 Task: For heading Arial Rounded MT Bold with Underline.  font size for heading26,  'Change the font style of data to'Browallia New.  and font size to 18,  Change the alignment of both headline & data to Align middle & Align Text left.  In the sheet  Financial Worksheet File
Action: Mouse moved to (90, 97)
Screenshot: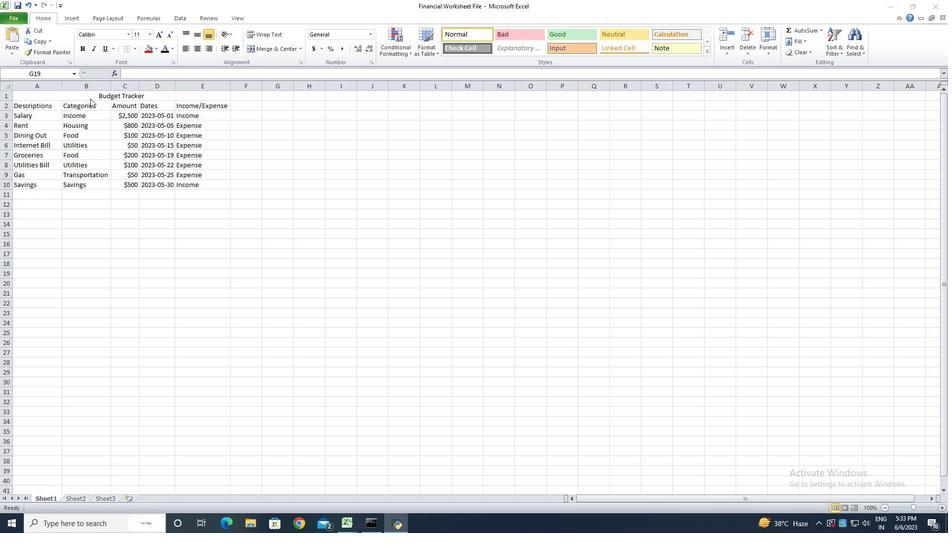
Action: Mouse pressed left at (90, 97)
Screenshot: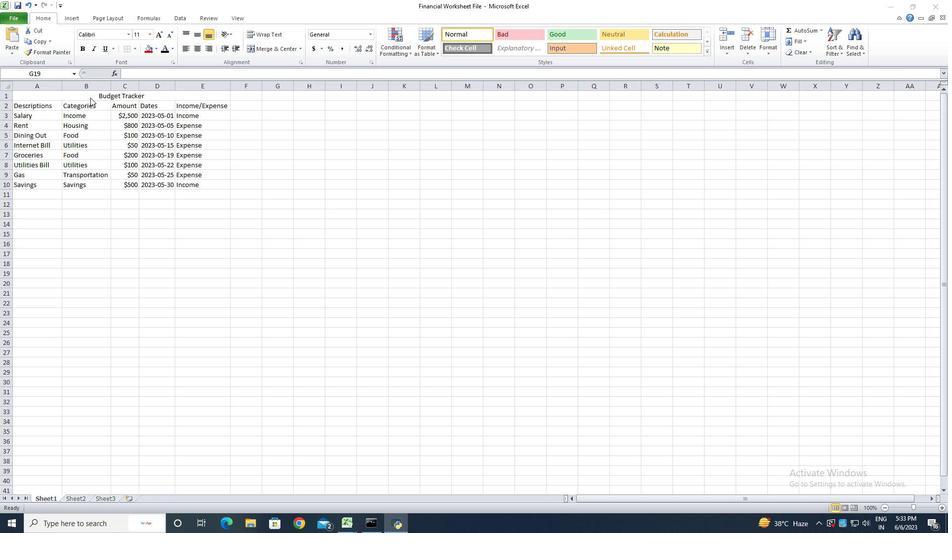 
Action: Mouse pressed left at (90, 97)
Screenshot: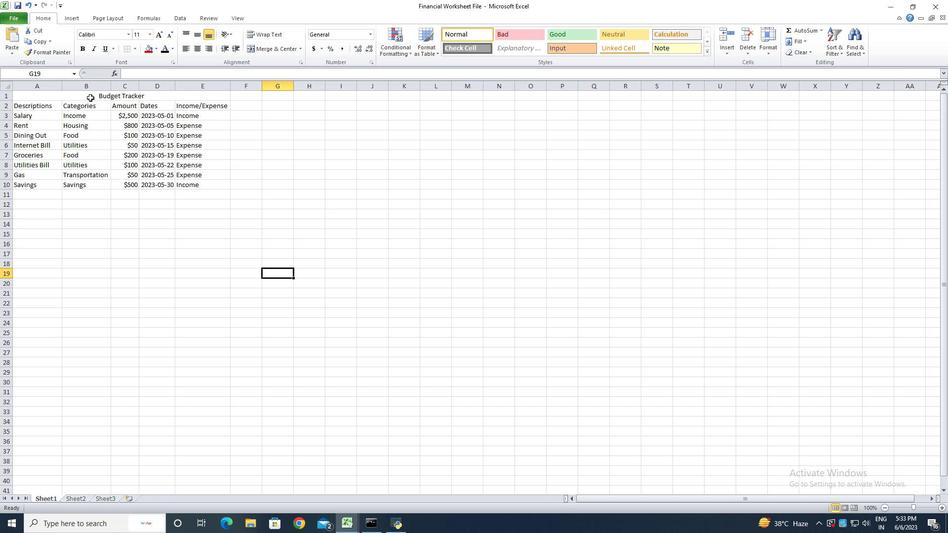 
Action: Mouse pressed left at (90, 97)
Screenshot: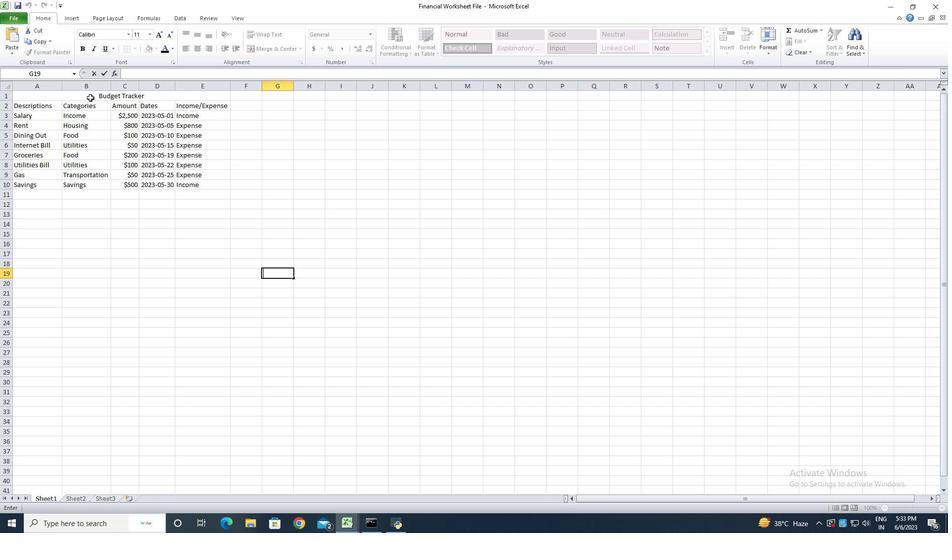
Action: Mouse moved to (127, 36)
Screenshot: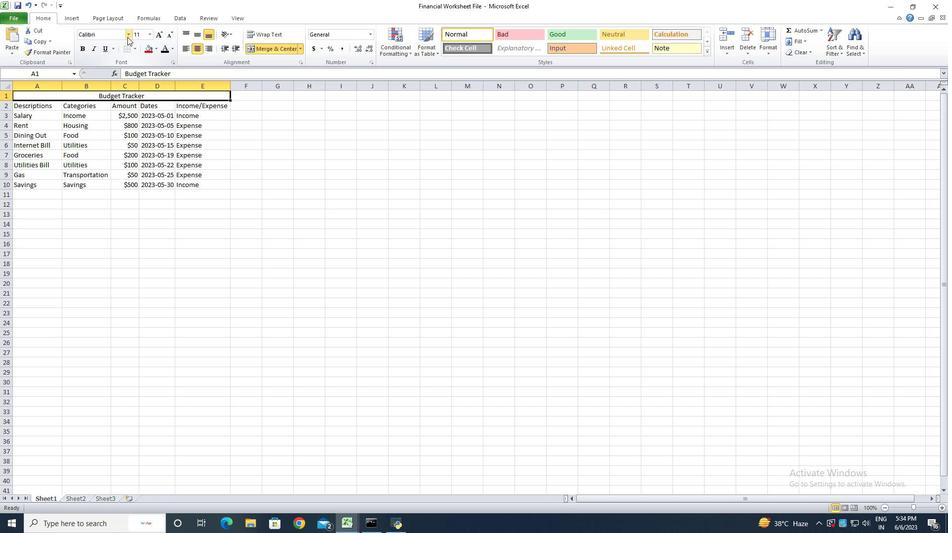 
Action: Mouse pressed left at (127, 36)
Screenshot: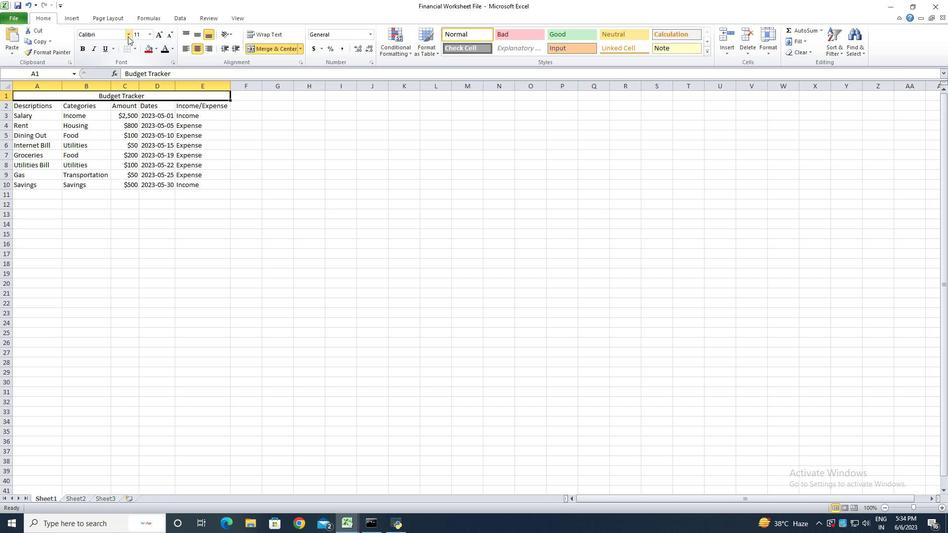 
Action: Mouse moved to (133, 149)
Screenshot: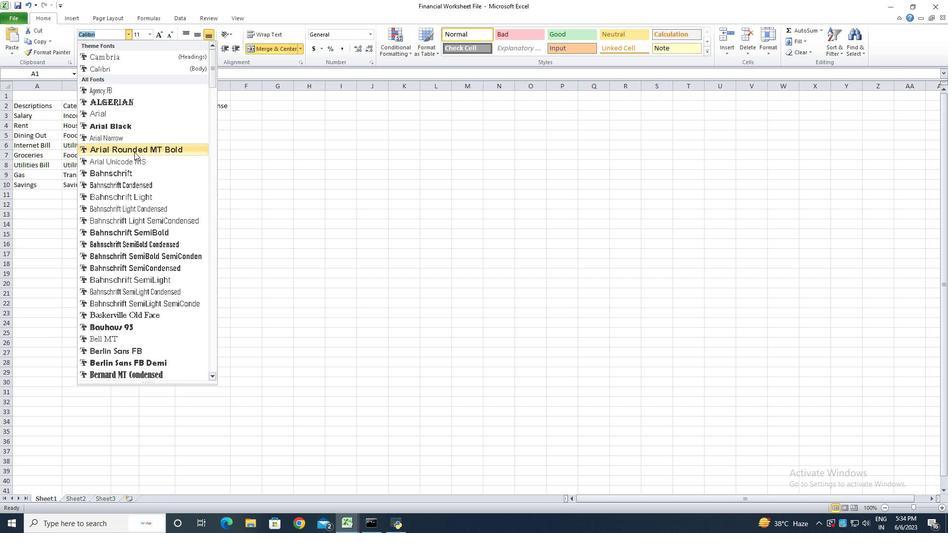 
Action: Mouse pressed left at (133, 149)
Screenshot: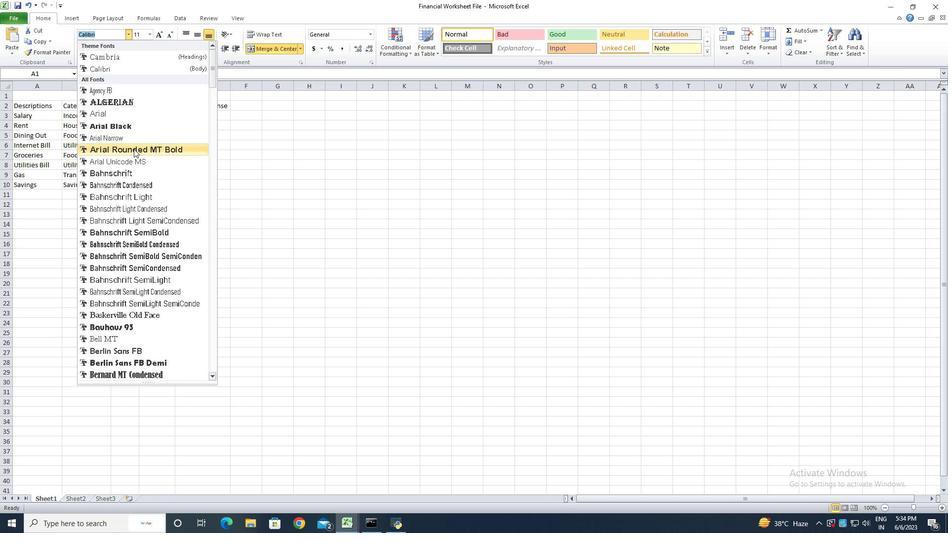
Action: Mouse moved to (104, 52)
Screenshot: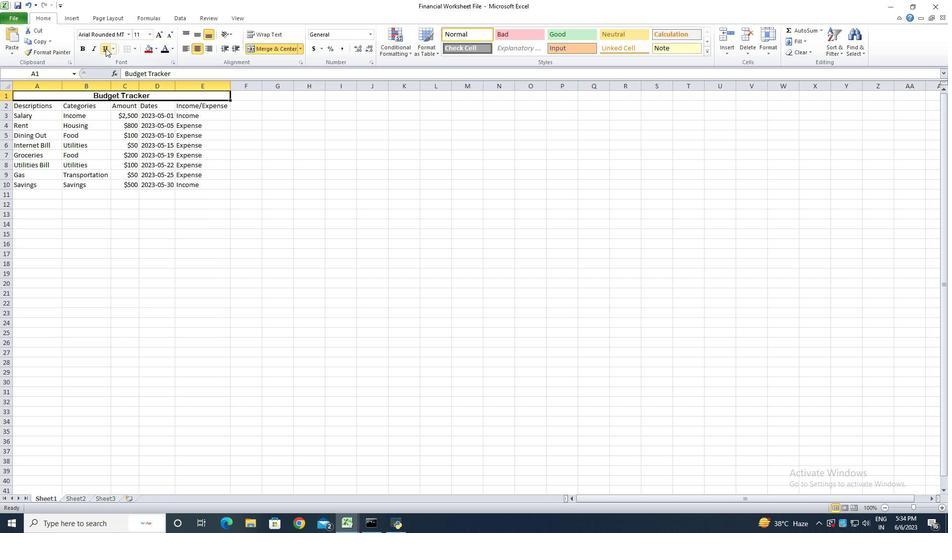 
Action: Mouse pressed left at (104, 52)
Screenshot: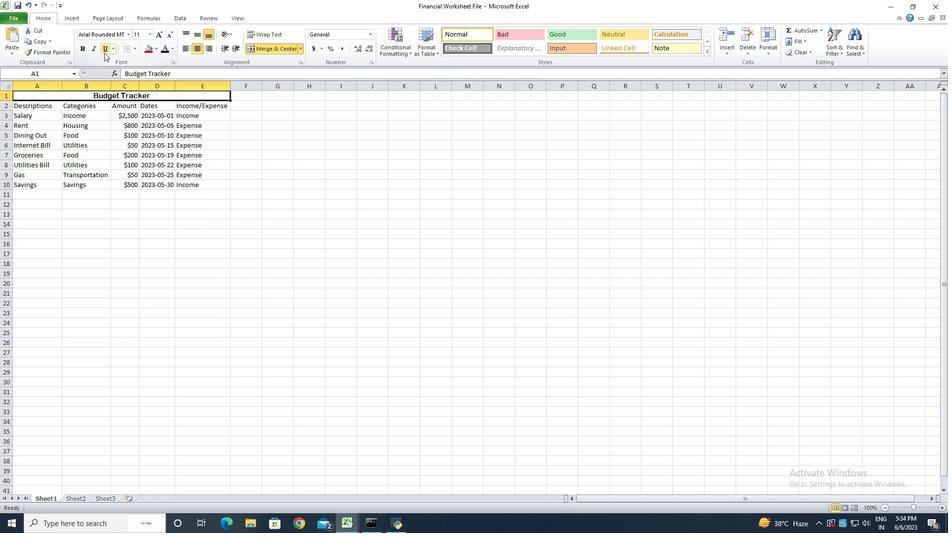 
Action: Mouse moved to (162, 31)
Screenshot: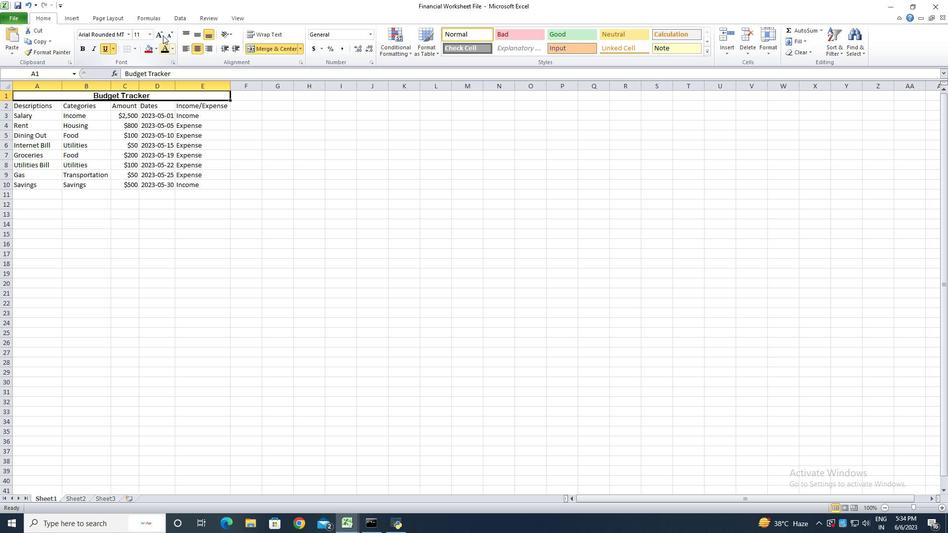 
Action: Mouse pressed left at (162, 31)
Screenshot: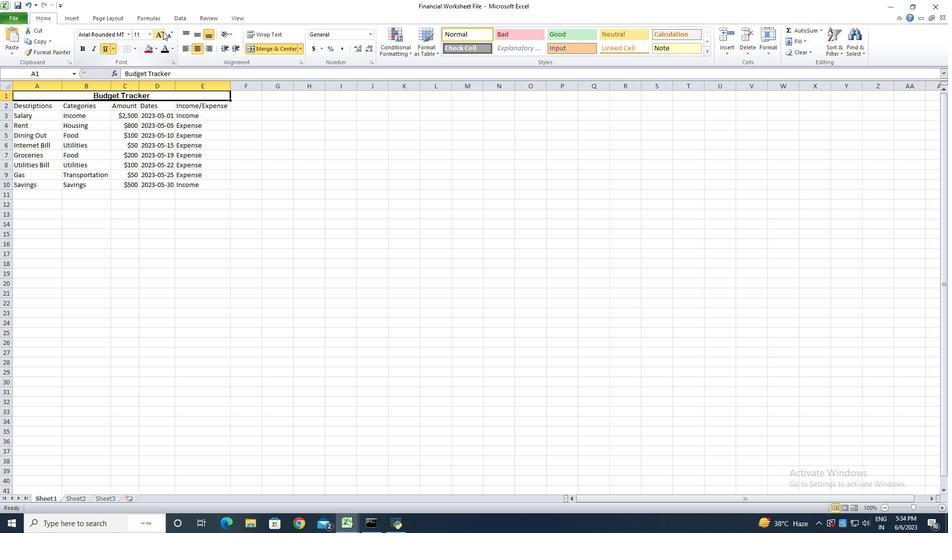 
Action: Mouse pressed left at (162, 31)
Screenshot: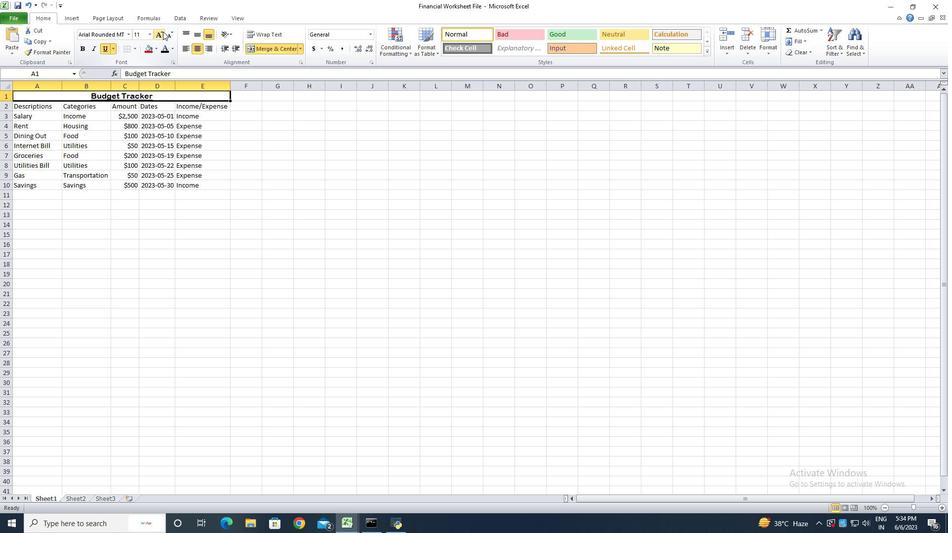 
Action: Mouse pressed left at (162, 31)
Screenshot: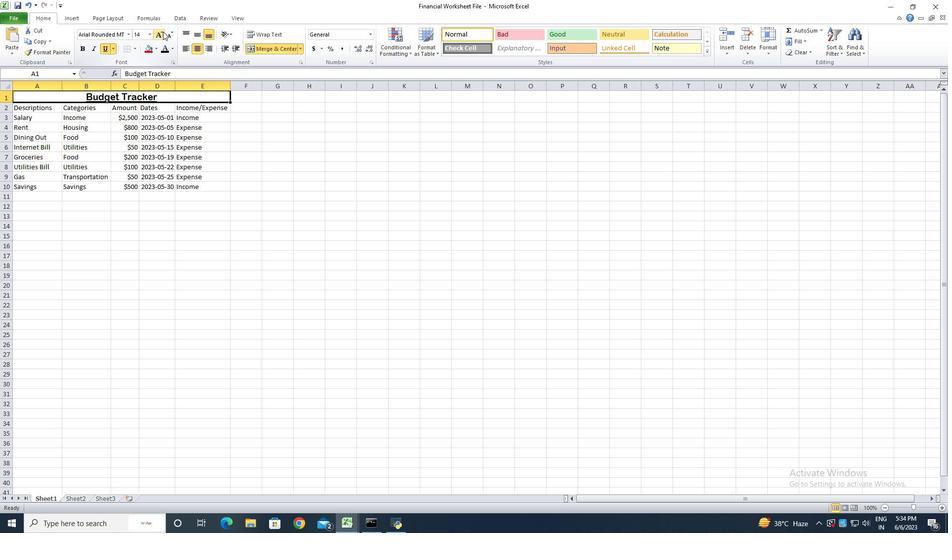 
Action: Mouse pressed left at (162, 31)
Screenshot: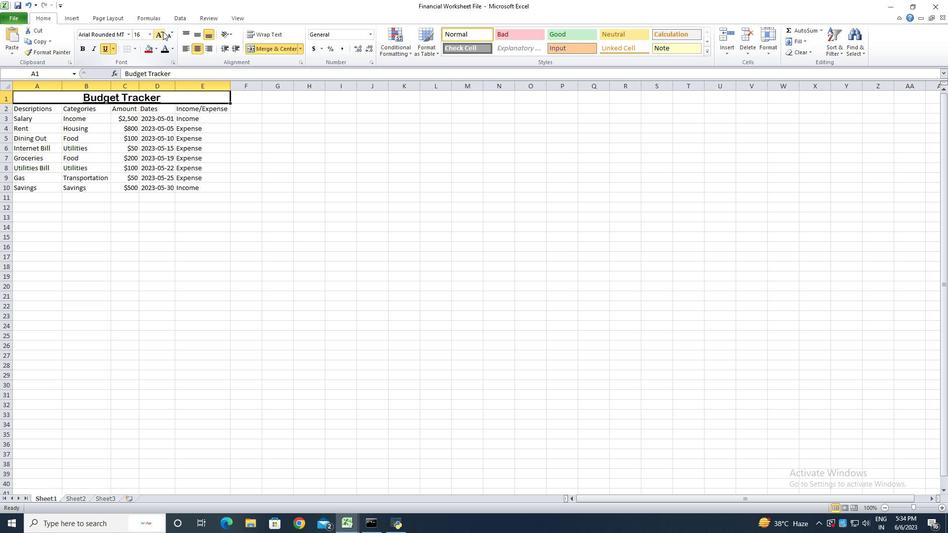 
Action: Mouse pressed left at (162, 31)
Screenshot: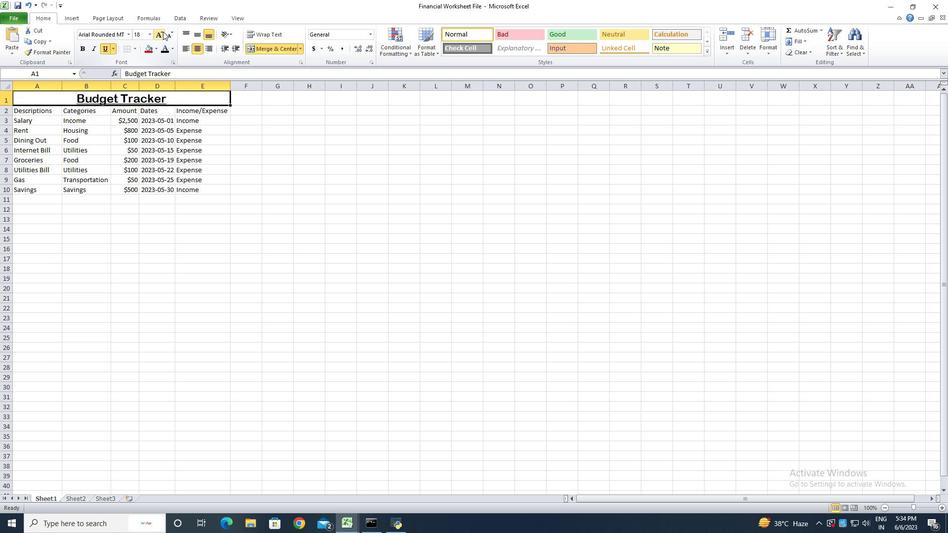 
Action: Mouse pressed left at (162, 31)
Screenshot: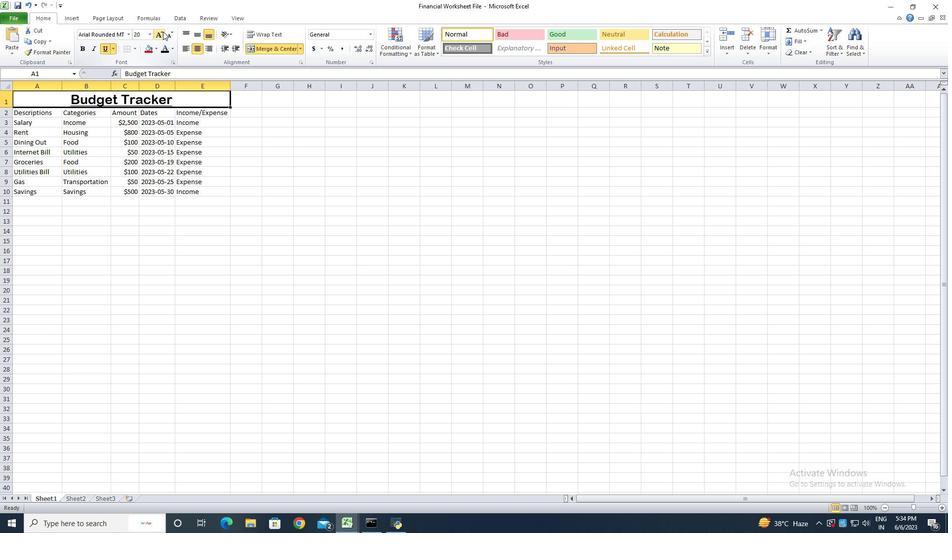 
Action: Mouse pressed left at (162, 31)
Screenshot: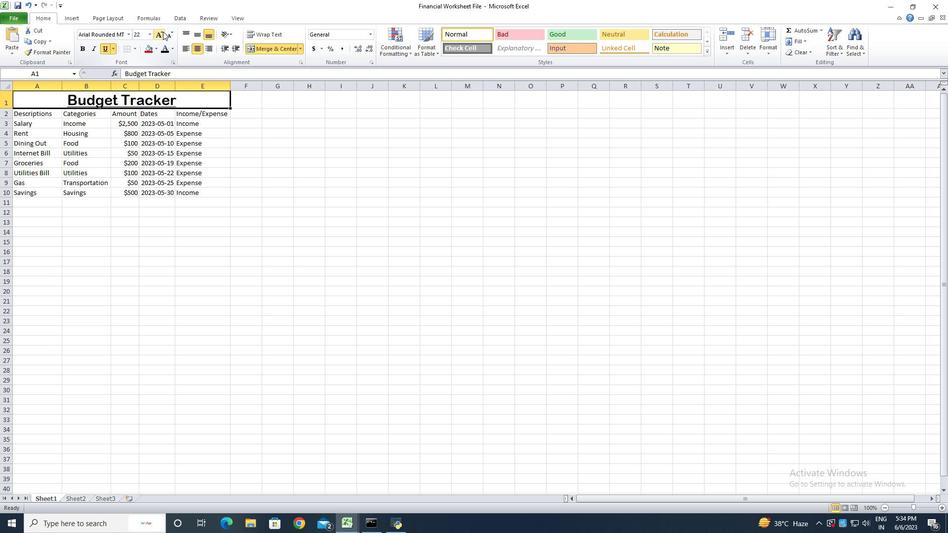 
Action: Mouse pressed left at (162, 31)
Screenshot: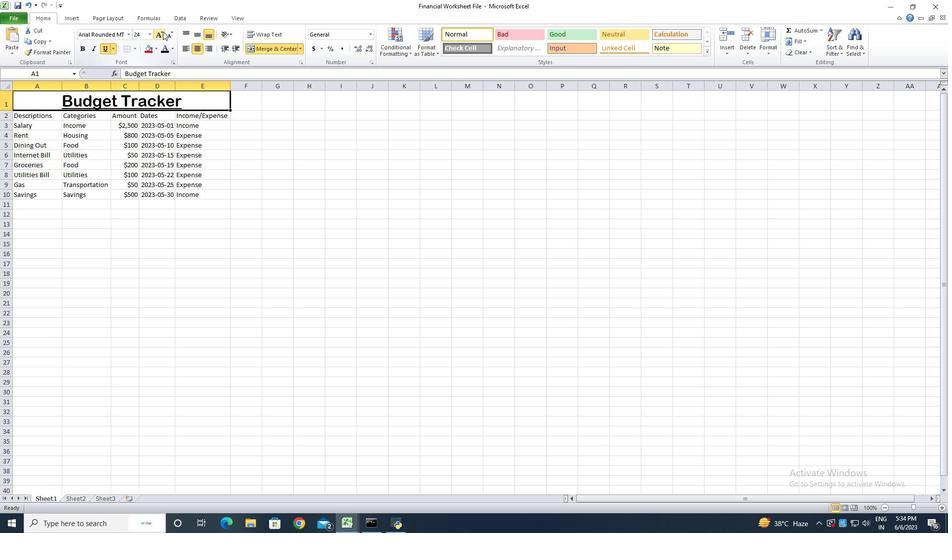 
Action: Mouse moved to (39, 119)
Screenshot: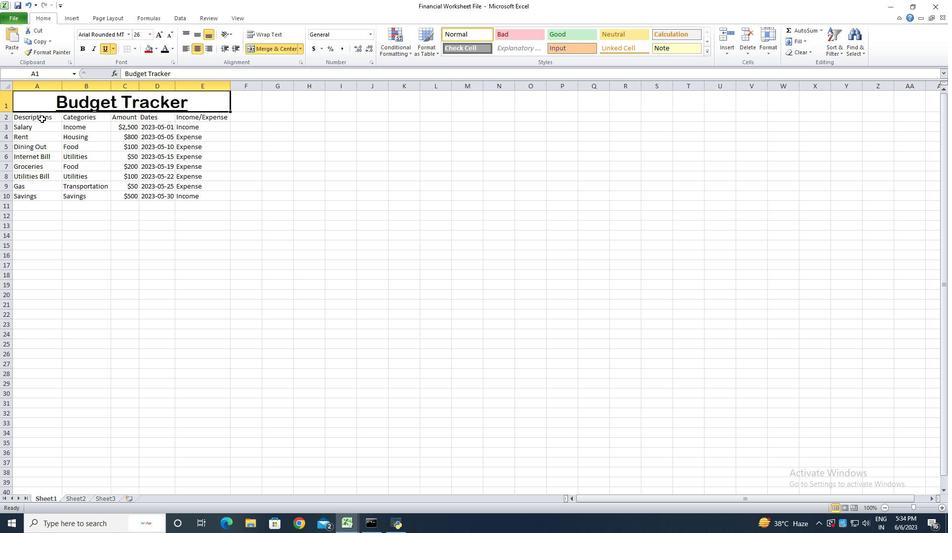 
Action: Mouse pressed left at (39, 119)
Screenshot: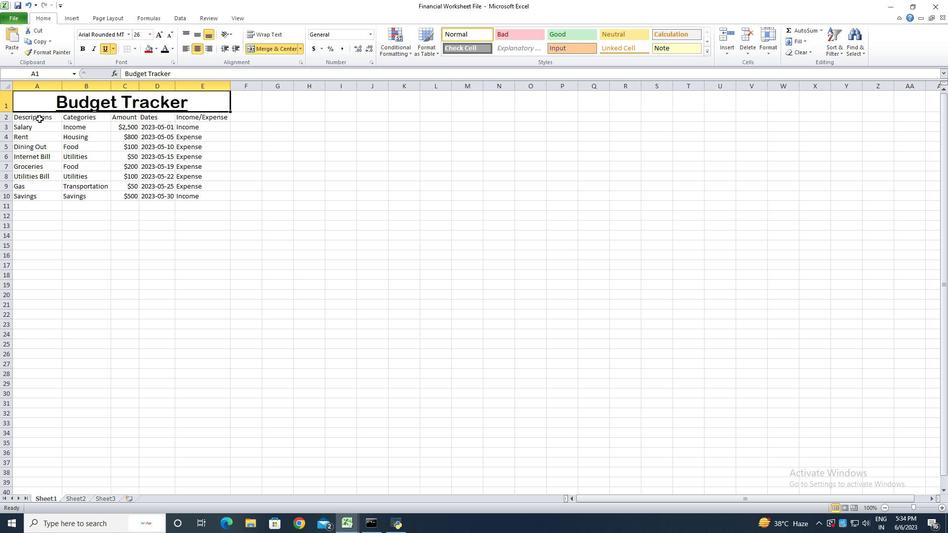 
Action: Mouse moved to (128, 35)
Screenshot: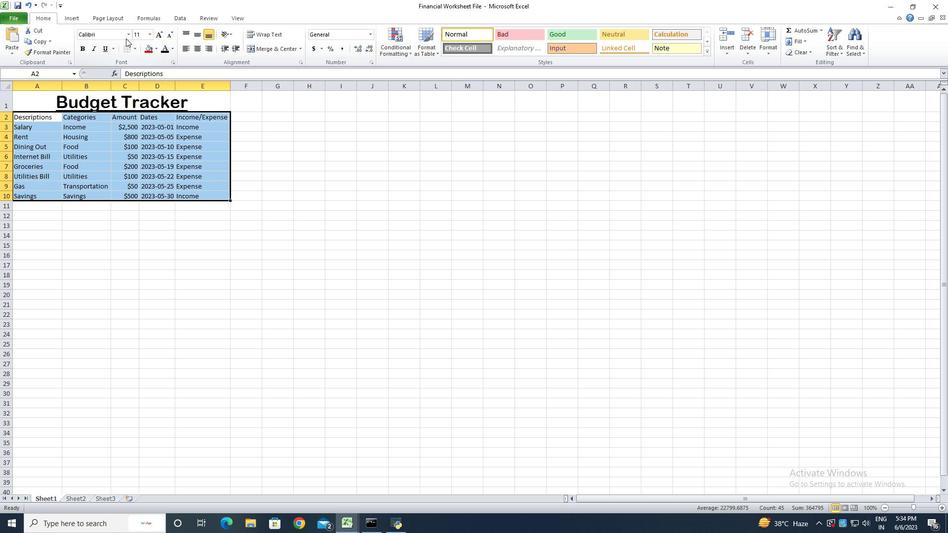 
Action: Mouse pressed left at (128, 35)
Screenshot: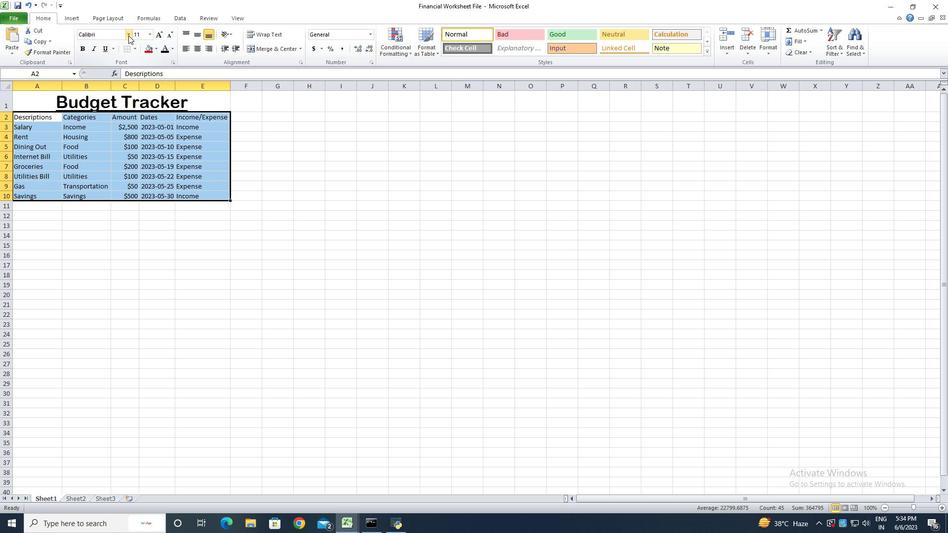 
Action: Key pressed <Key.shift>Browallia<Key.space><Key.shift><Key.shift><Key.shift><Key.shift><Key.shift><Key.shift><Key.shift><Key.shift><Key.shift><Key.shift><Key.shift><Key.shift><Key.shift><Key.shift><Key.shift><Key.shift><Key.shift><Key.shift><Key.shift><Key.shift>New<Key.enter>
Screenshot: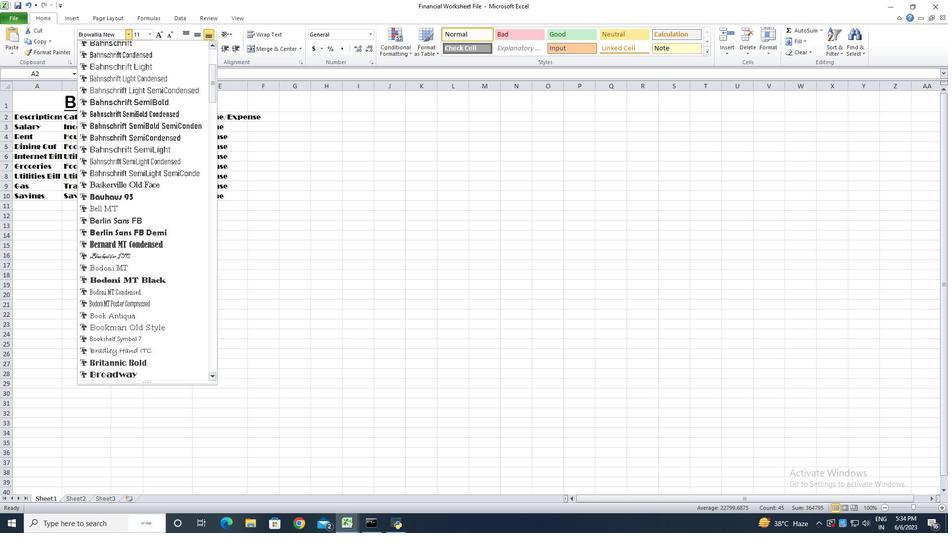 
Action: Mouse moved to (162, 34)
Screenshot: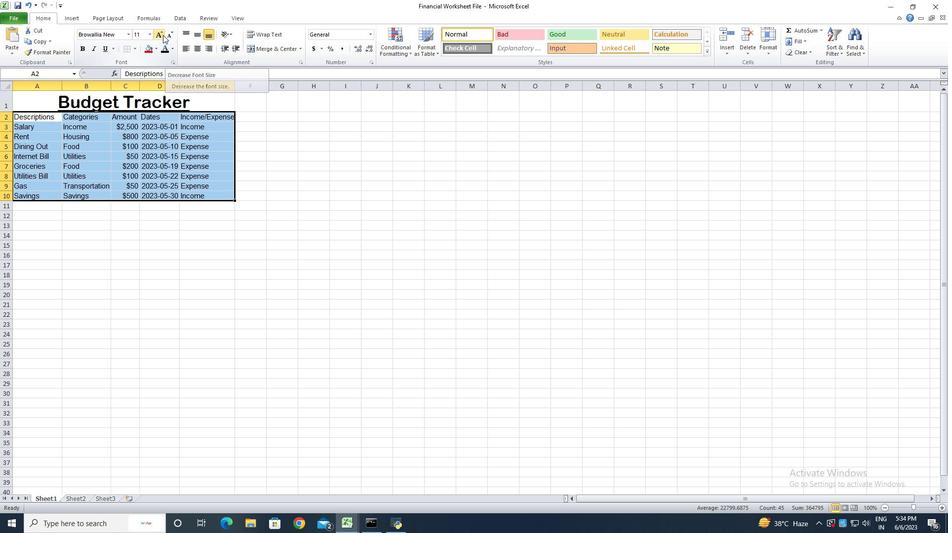 
Action: Mouse pressed left at (162, 34)
Screenshot: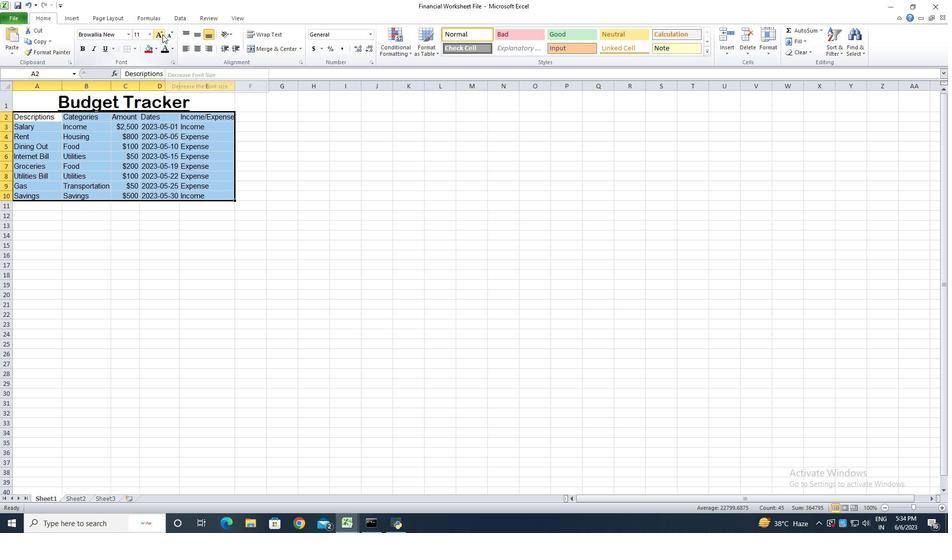 
Action: Mouse pressed left at (162, 34)
Screenshot: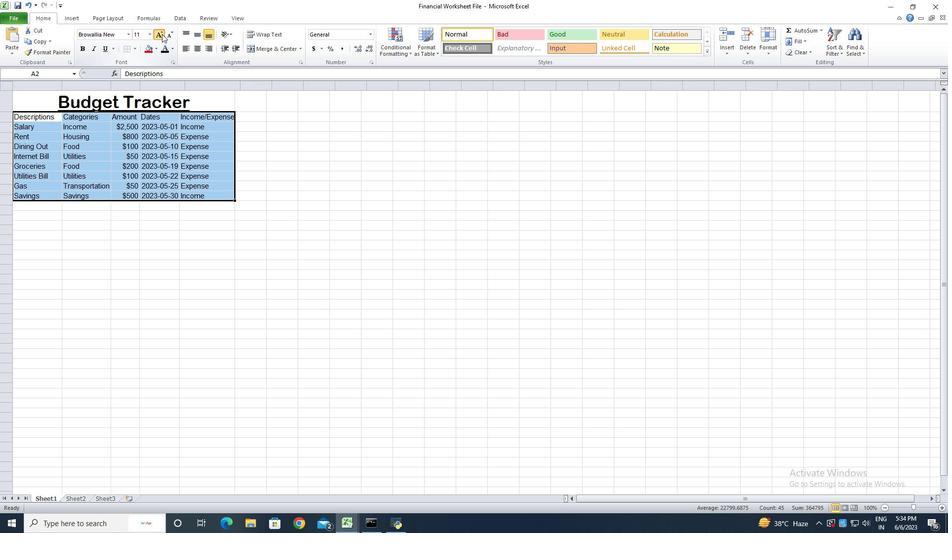
Action: Mouse pressed left at (162, 34)
Screenshot: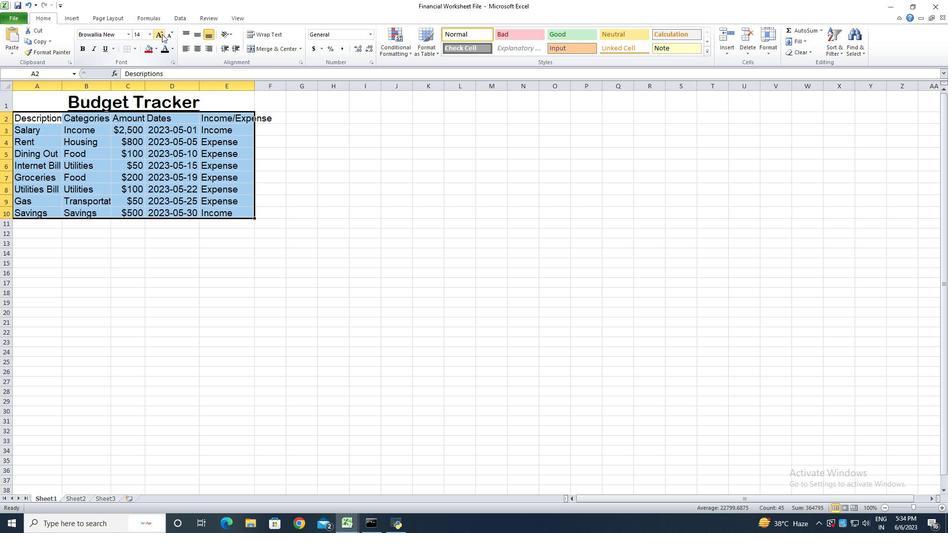 
Action: Mouse pressed left at (162, 34)
Screenshot: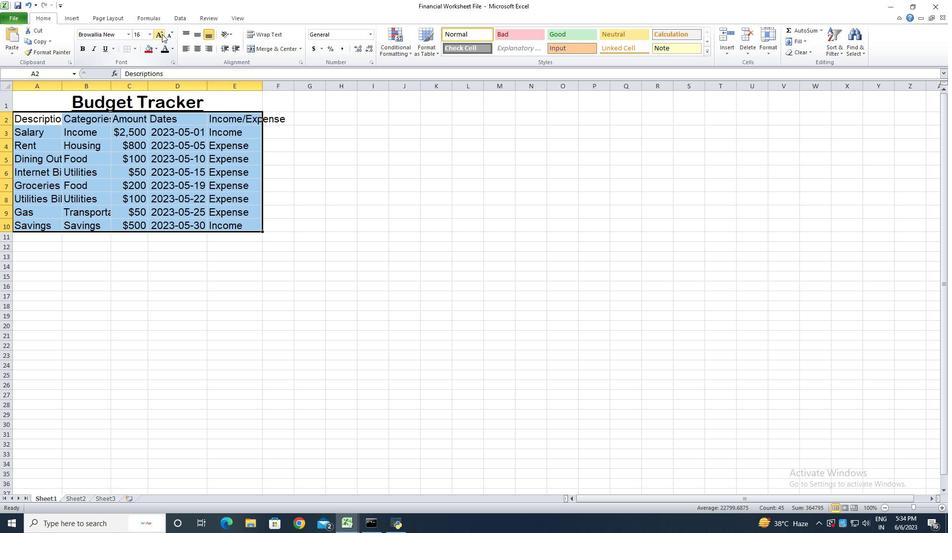 
Action: Mouse moved to (63, 89)
Screenshot: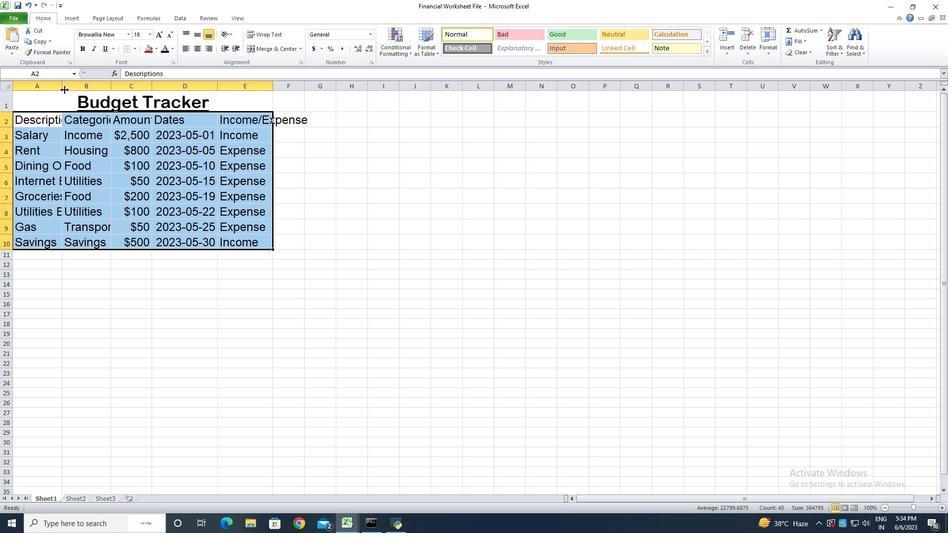 
Action: Mouse pressed left at (63, 89)
Screenshot: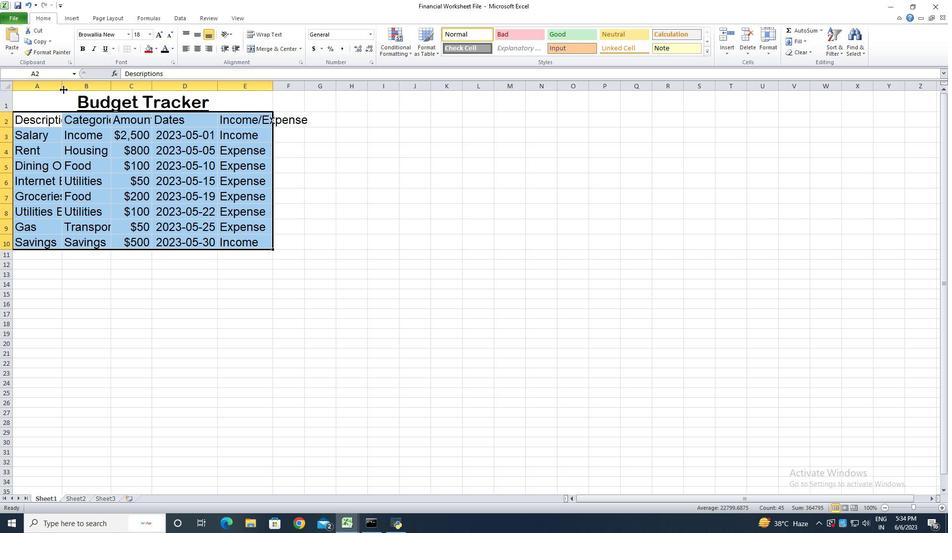 
Action: Mouse pressed left at (63, 89)
Screenshot: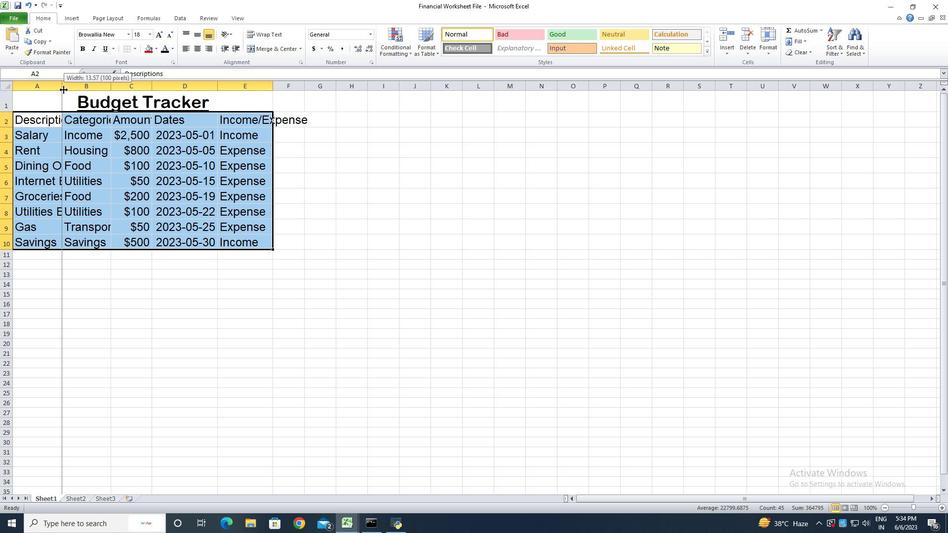 
Action: Mouse moved to (132, 86)
Screenshot: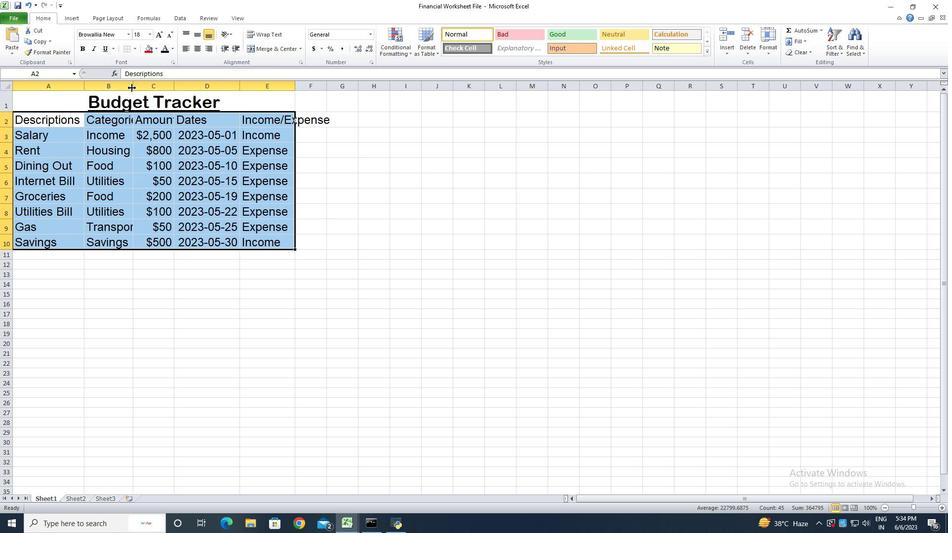 
Action: Mouse pressed left at (132, 86)
Screenshot: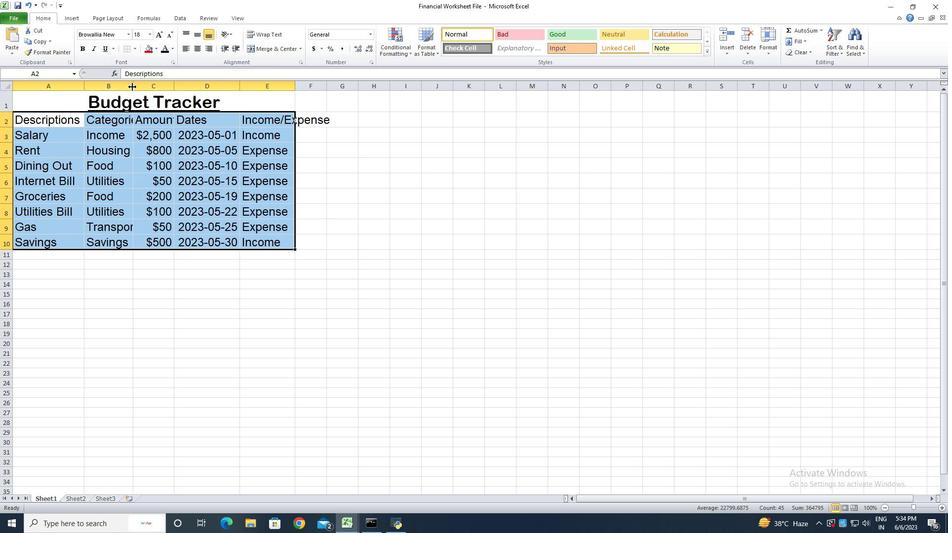 
Action: Mouse pressed left at (132, 86)
Screenshot: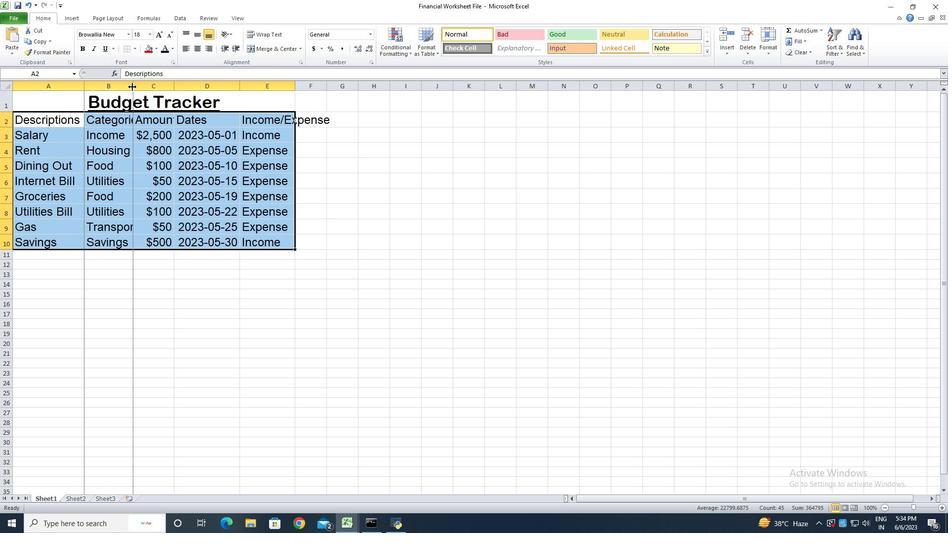 
Action: Mouse moved to (207, 87)
Screenshot: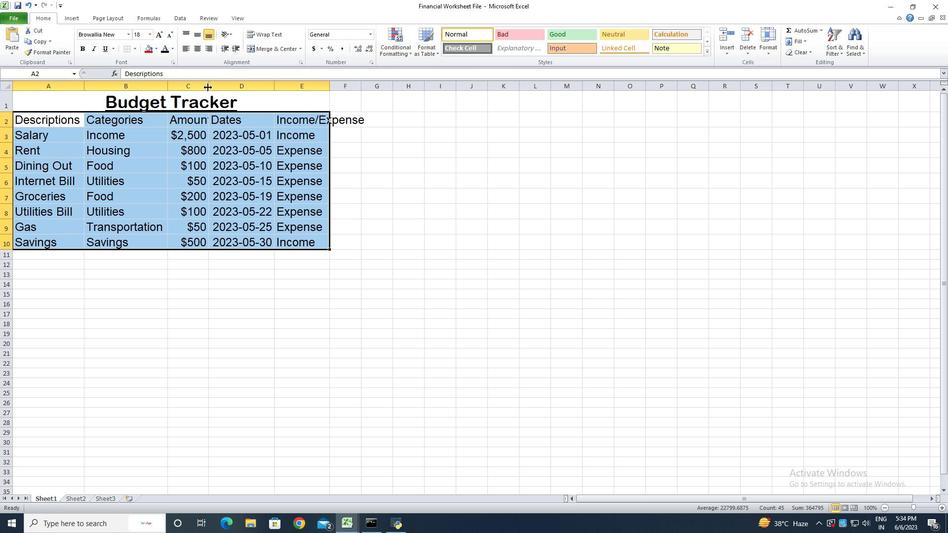 
Action: Mouse pressed left at (207, 87)
Screenshot: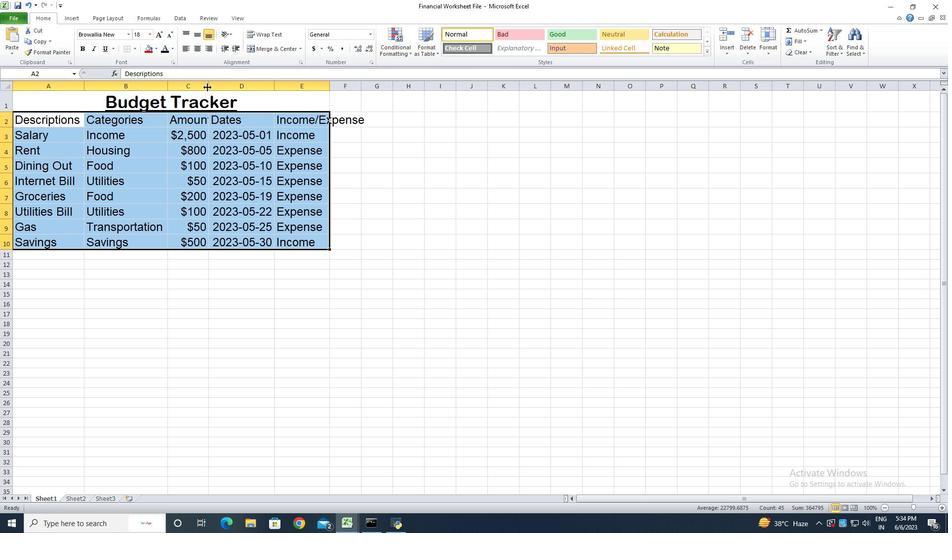 
Action: Mouse pressed left at (207, 87)
Screenshot: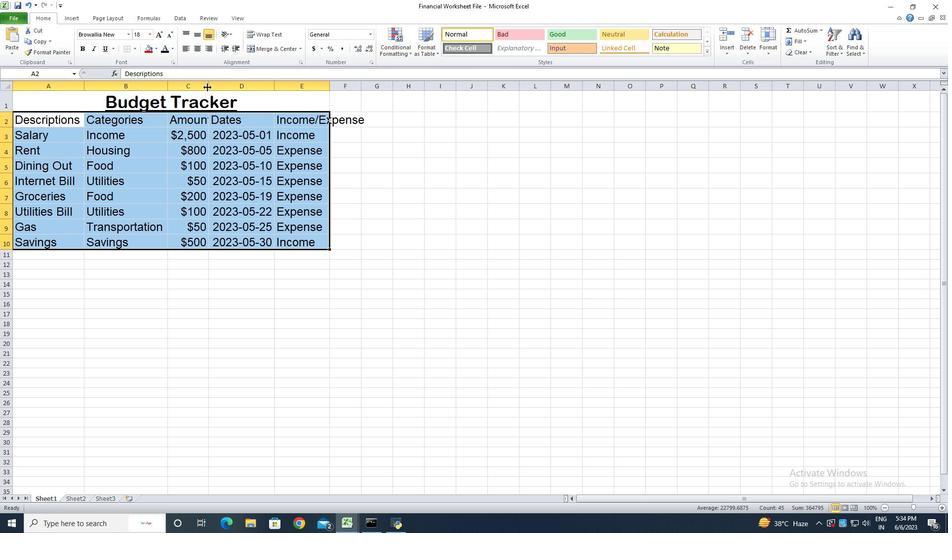 
Action: Mouse moved to (280, 89)
Screenshot: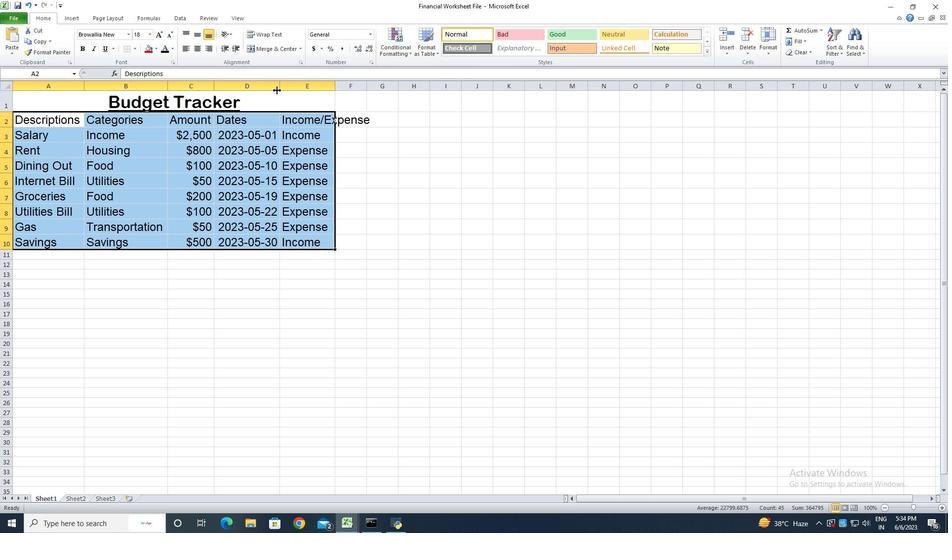 
Action: Mouse pressed left at (280, 89)
Screenshot: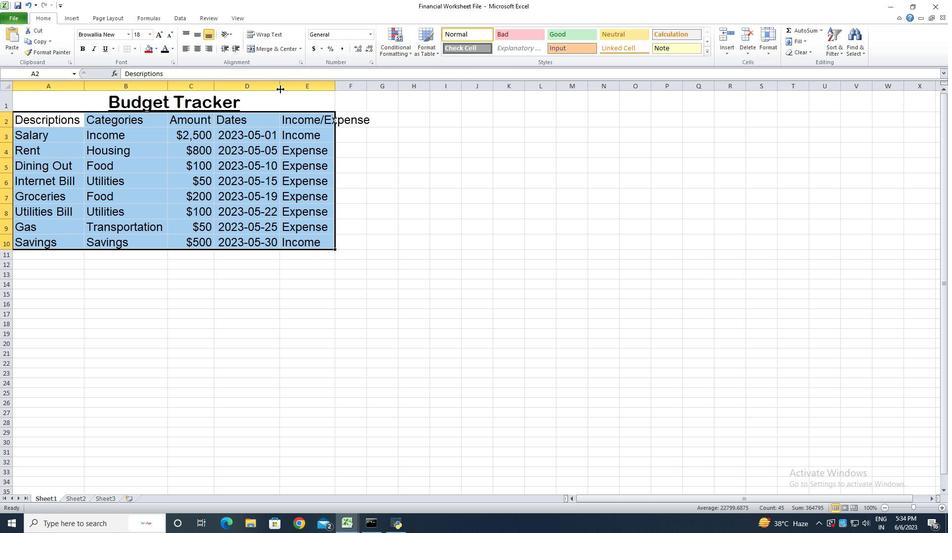 
Action: Mouse pressed left at (280, 89)
Screenshot: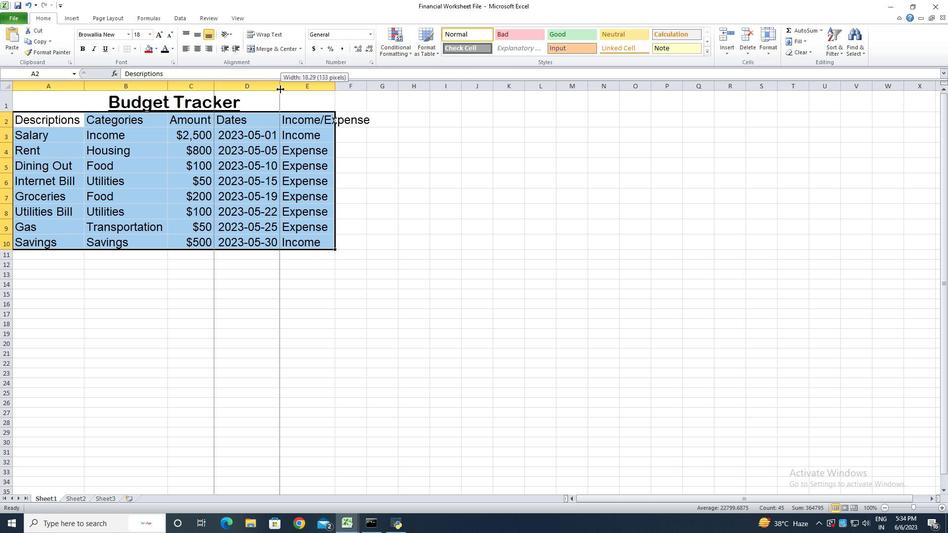 
Action: Mouse moved to (334, 88)
Screenshot: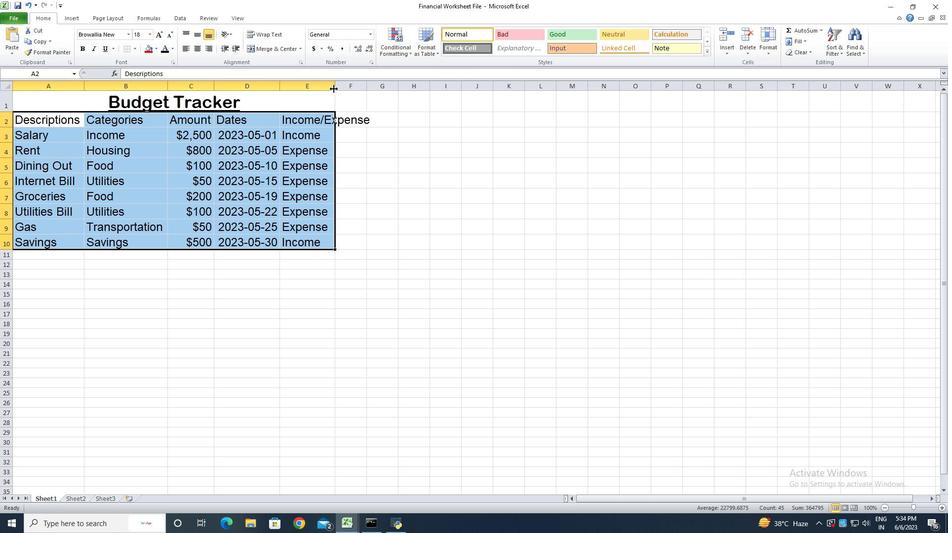 
Action: Mouse pressed left at (334, 88)
Screenshot: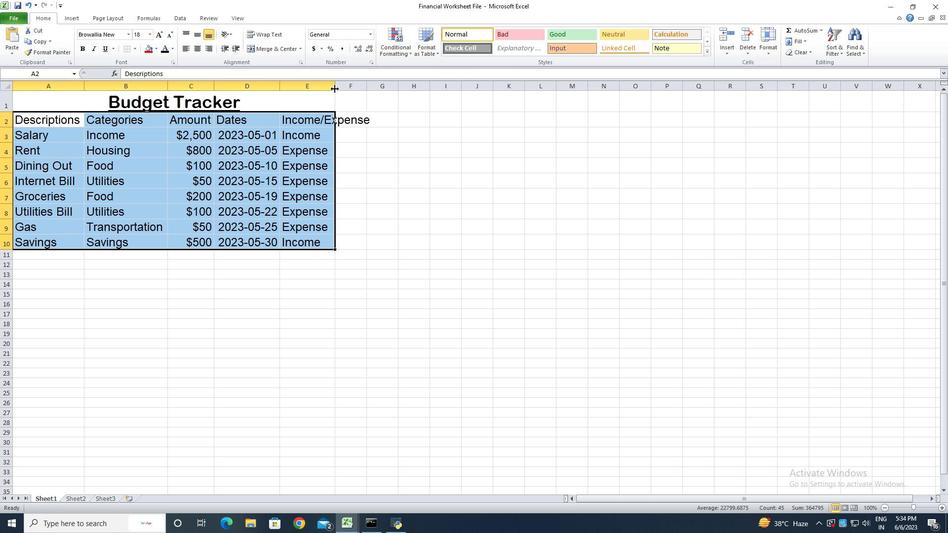 
Action: Mouse pressed left at (334, 88)
Screenshot: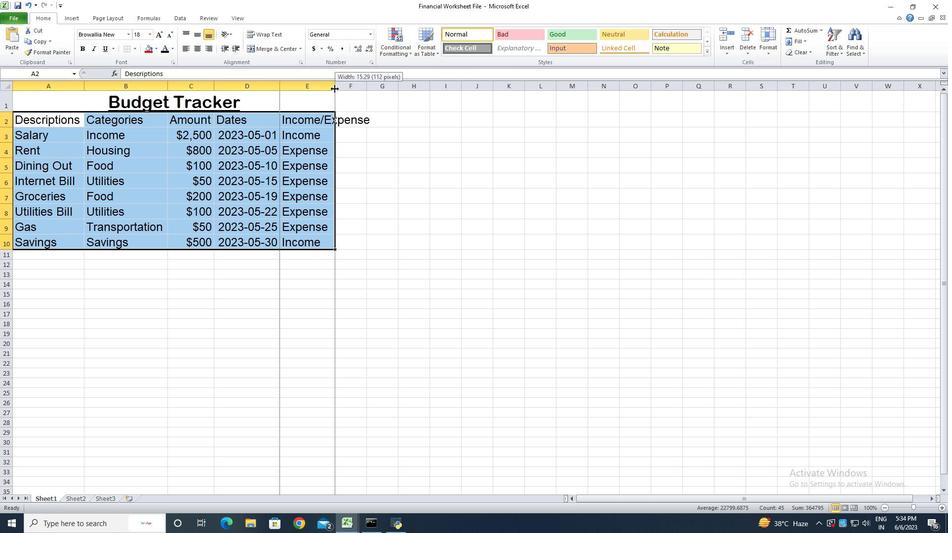 
Action: Mouse moved to (89, 102)
Screenshot: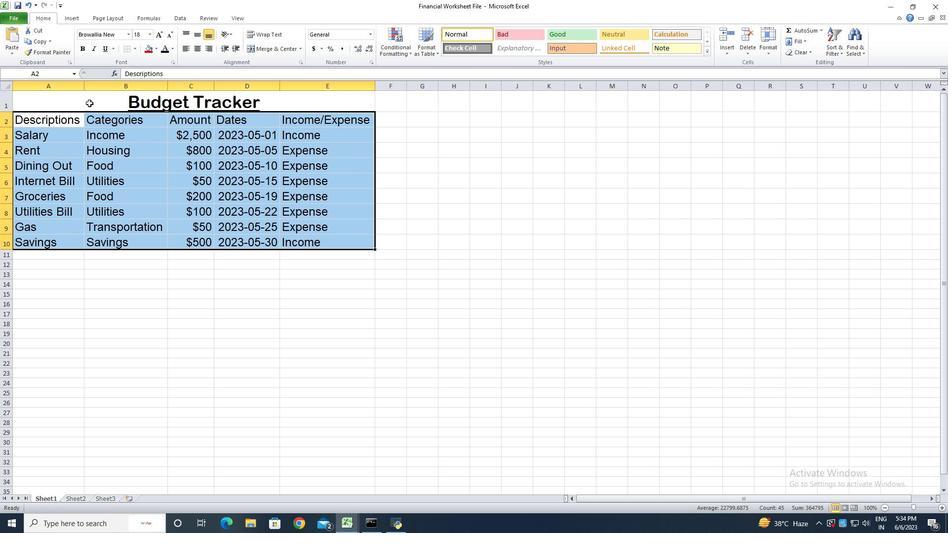 
Action: Mouse pressed left at (89, 102)
Screenshot: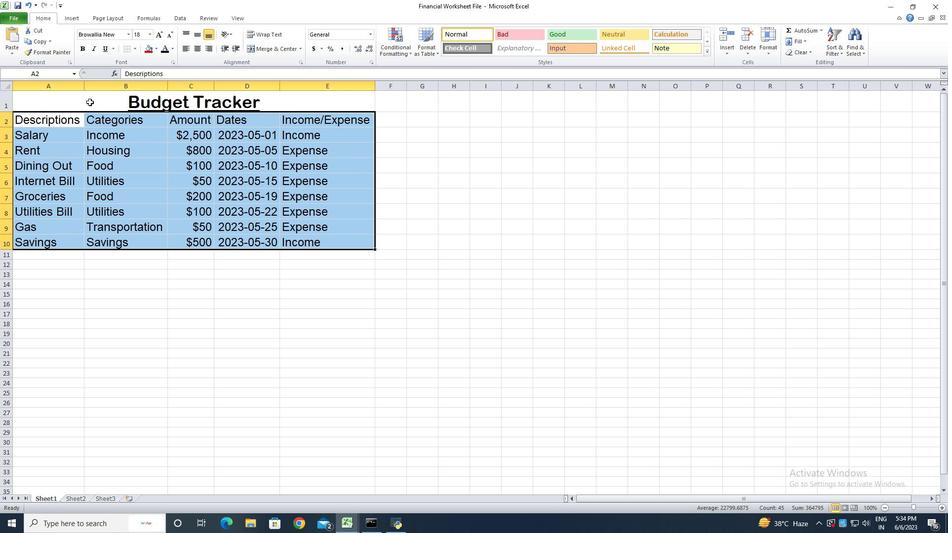 
Action: Mouse moved to (198, 37)
Screenshot: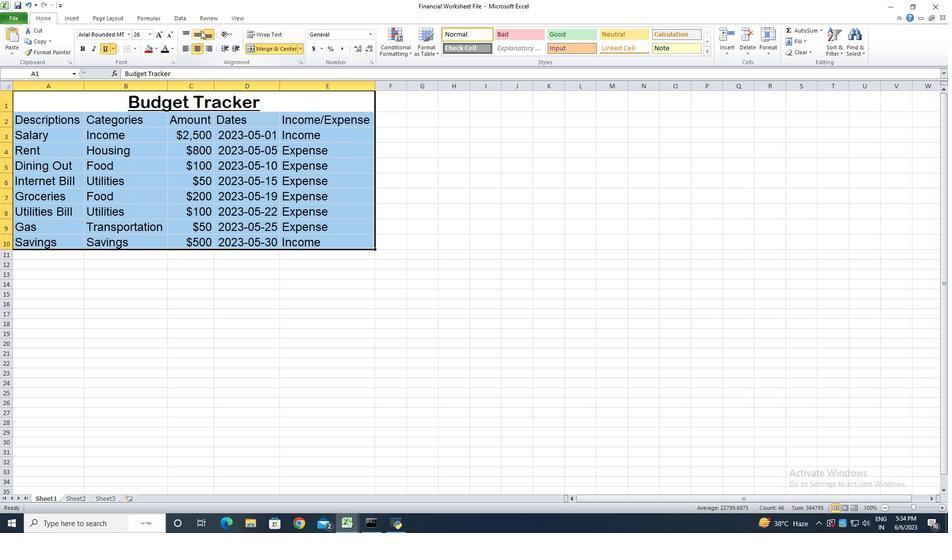 
Action: Mouse pressed left at (198, 37)
Screenshot: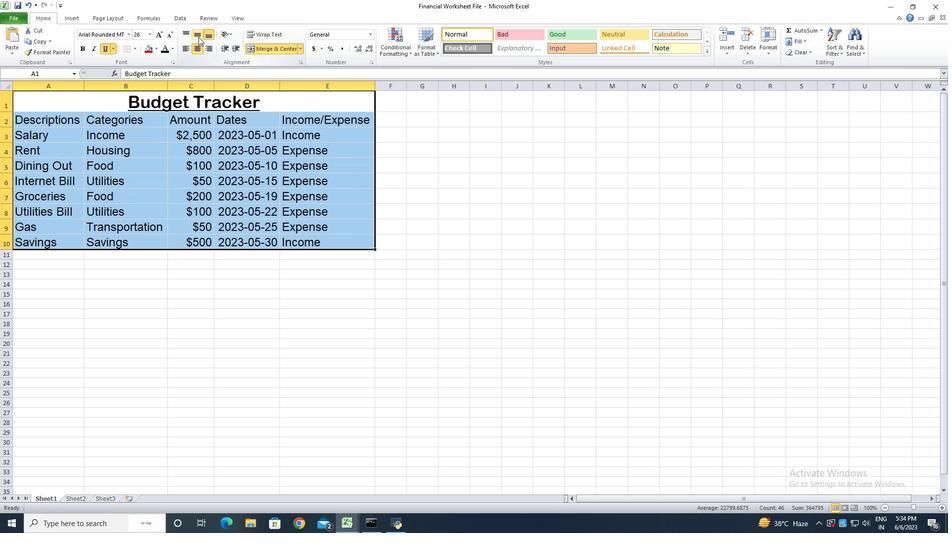 
Action: Mouse moved to (182, 50)
Screenshot: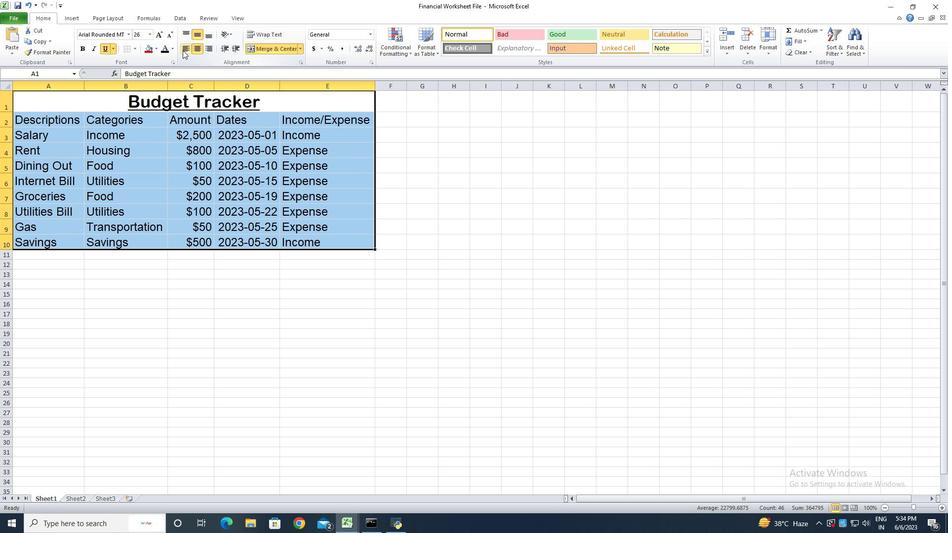 
Action: Mouse pressed left at (182, 50)
Screenshot: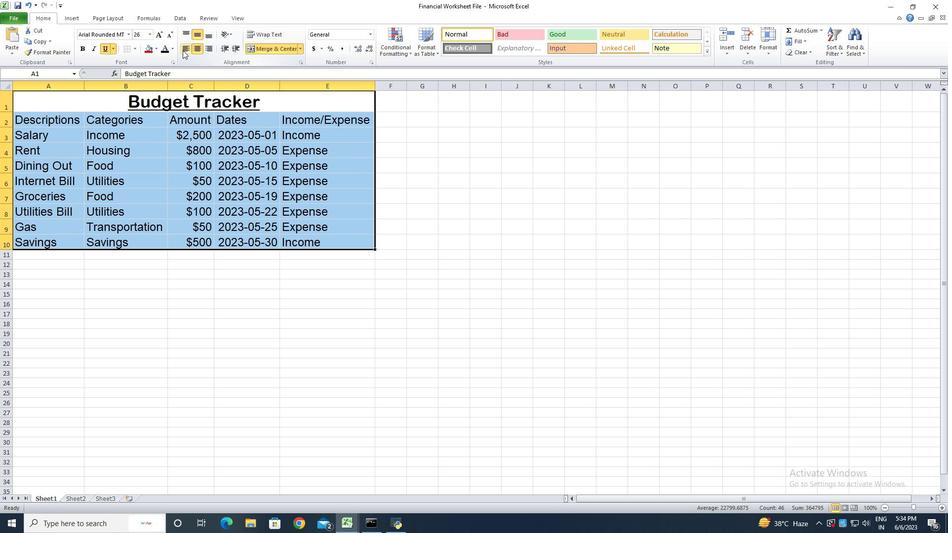 
Action: Mouse moved to (161, 316)
Screenshot: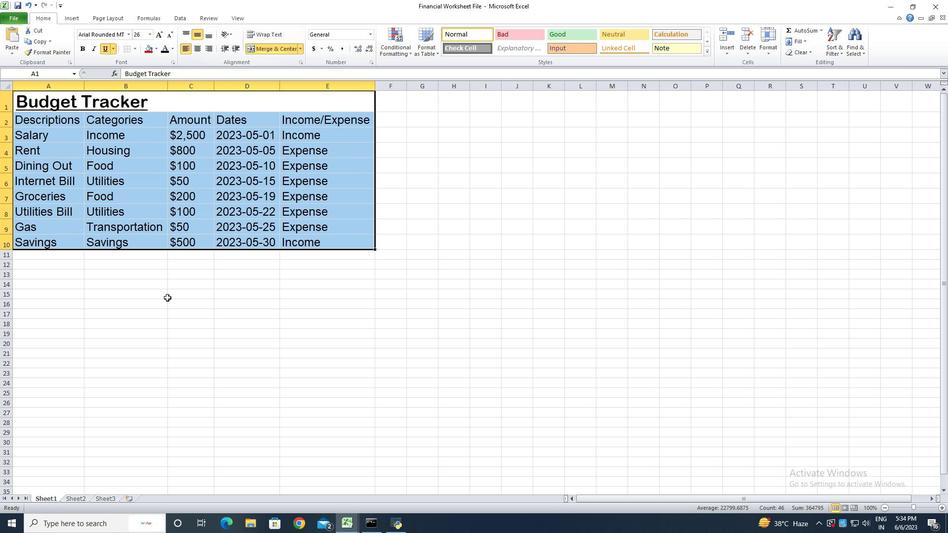 
Action: Mouse pressed left at (161, 316)
Screenshot: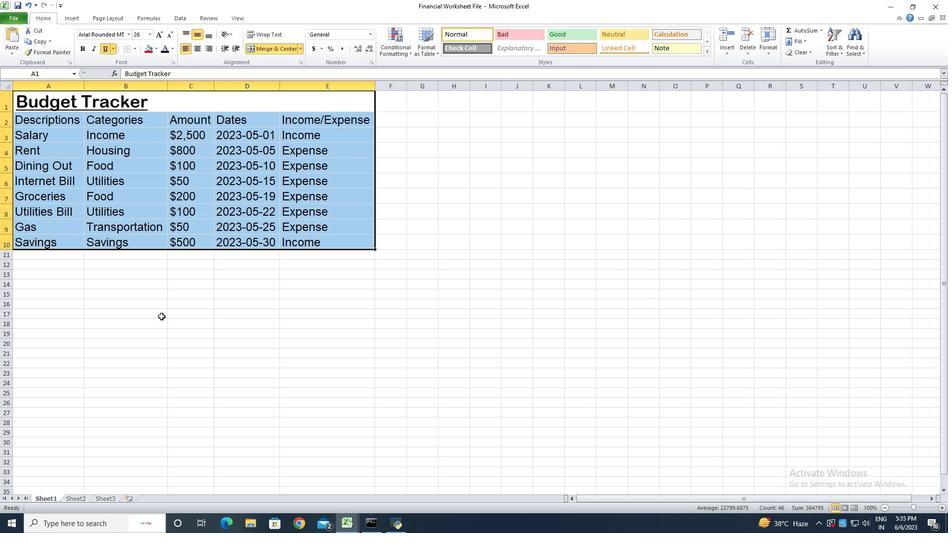 
Action: Key pressed ctrl+S<'\x13'><'\x13'><'\x13'><'\x13'>
Screenshot: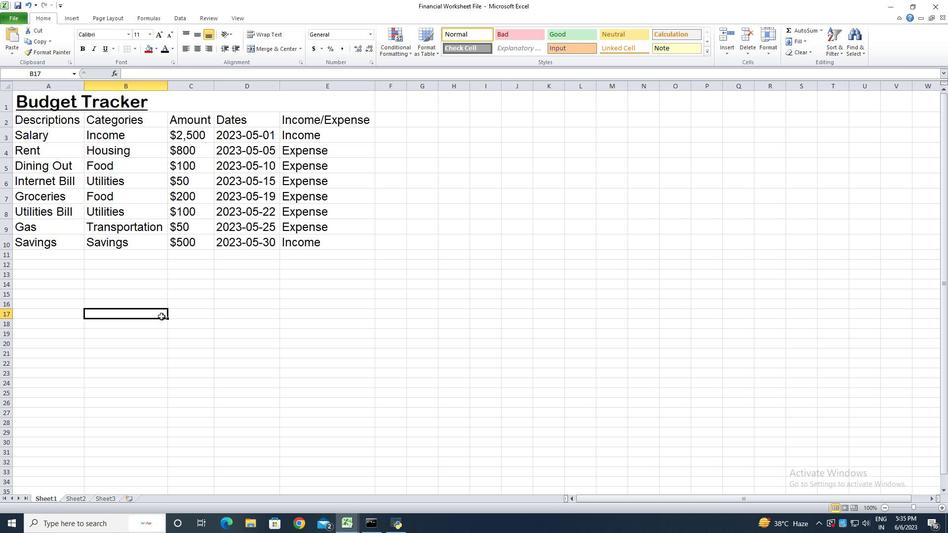 
